 Task: Vertically align the selected text to bottom.
Action: Mouse moved to (639, 374)
Screenshot: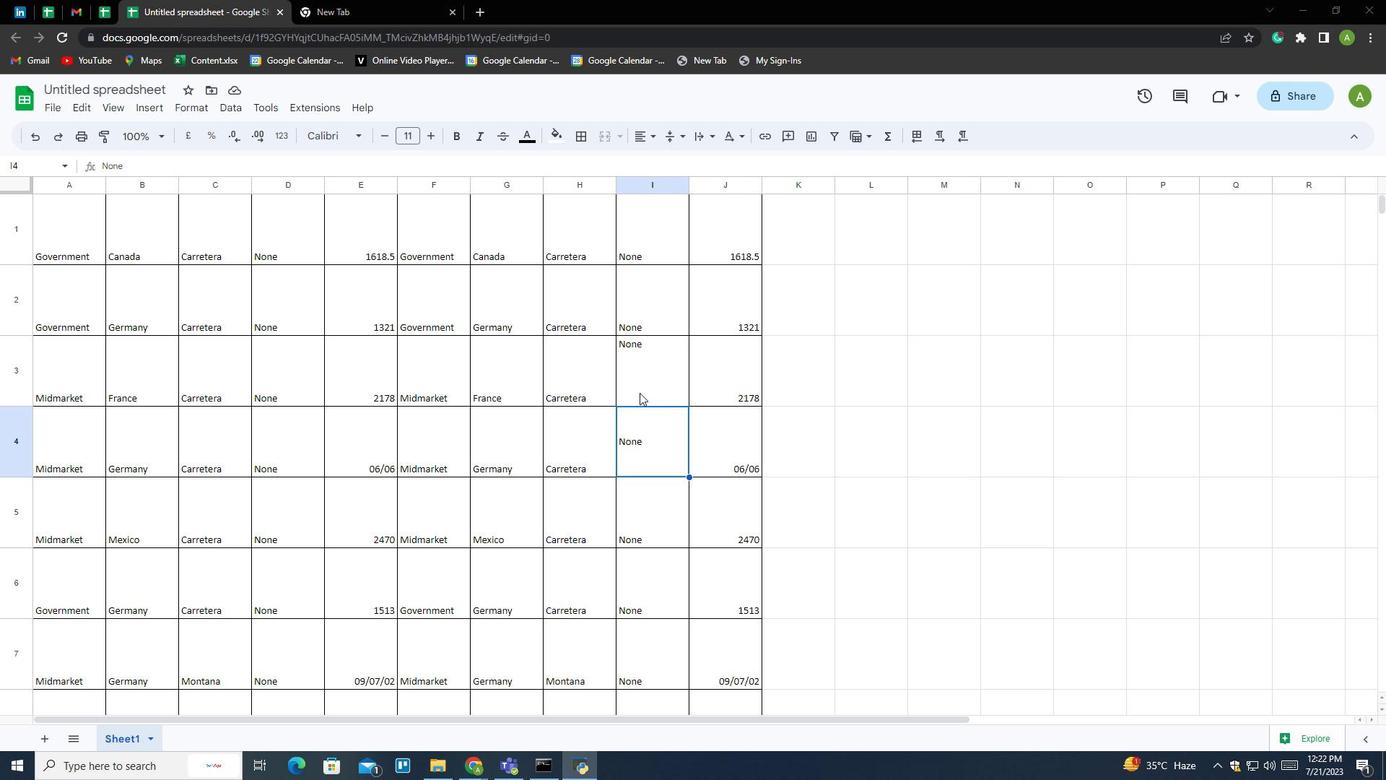 
Action: Mouse pressed left at (639, 374)
Screenshot: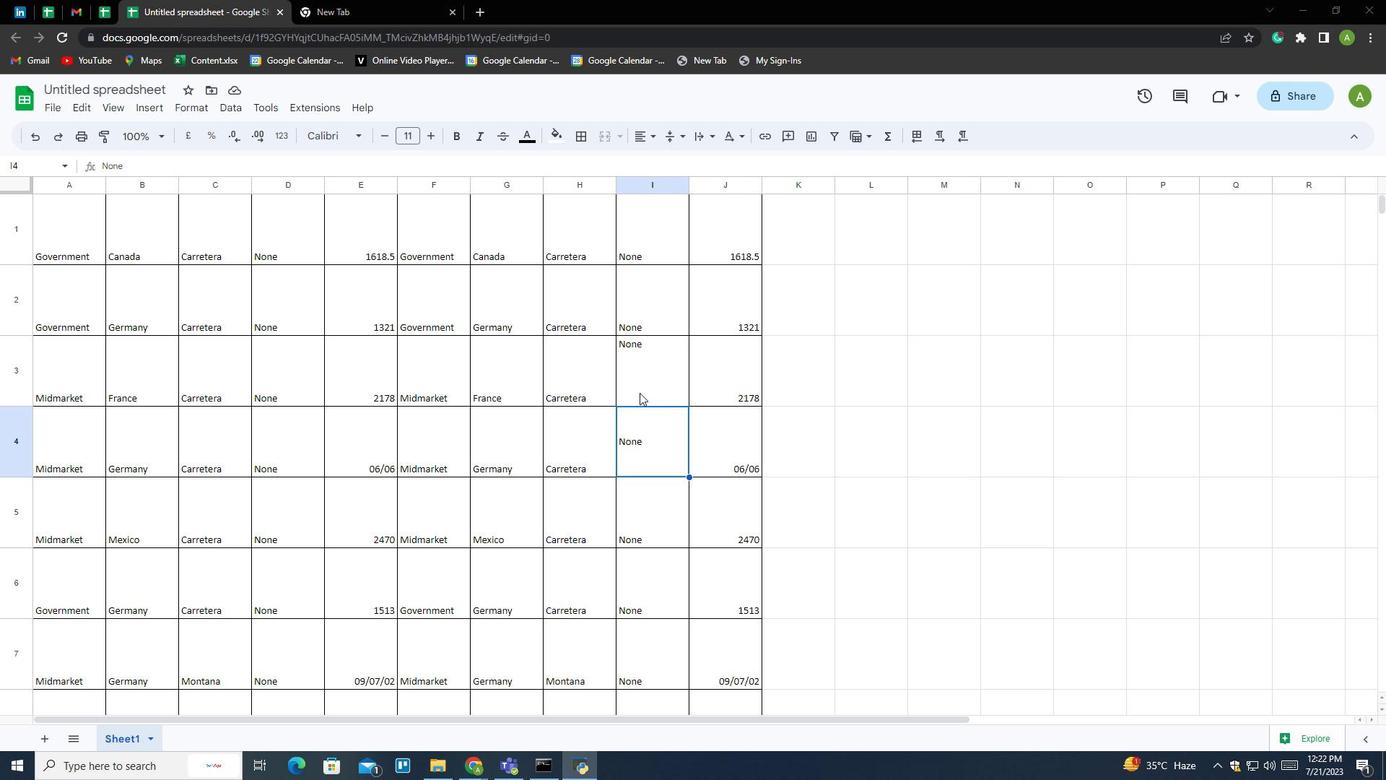 
Action: Mouse moved to (683, 136)
Screenshot: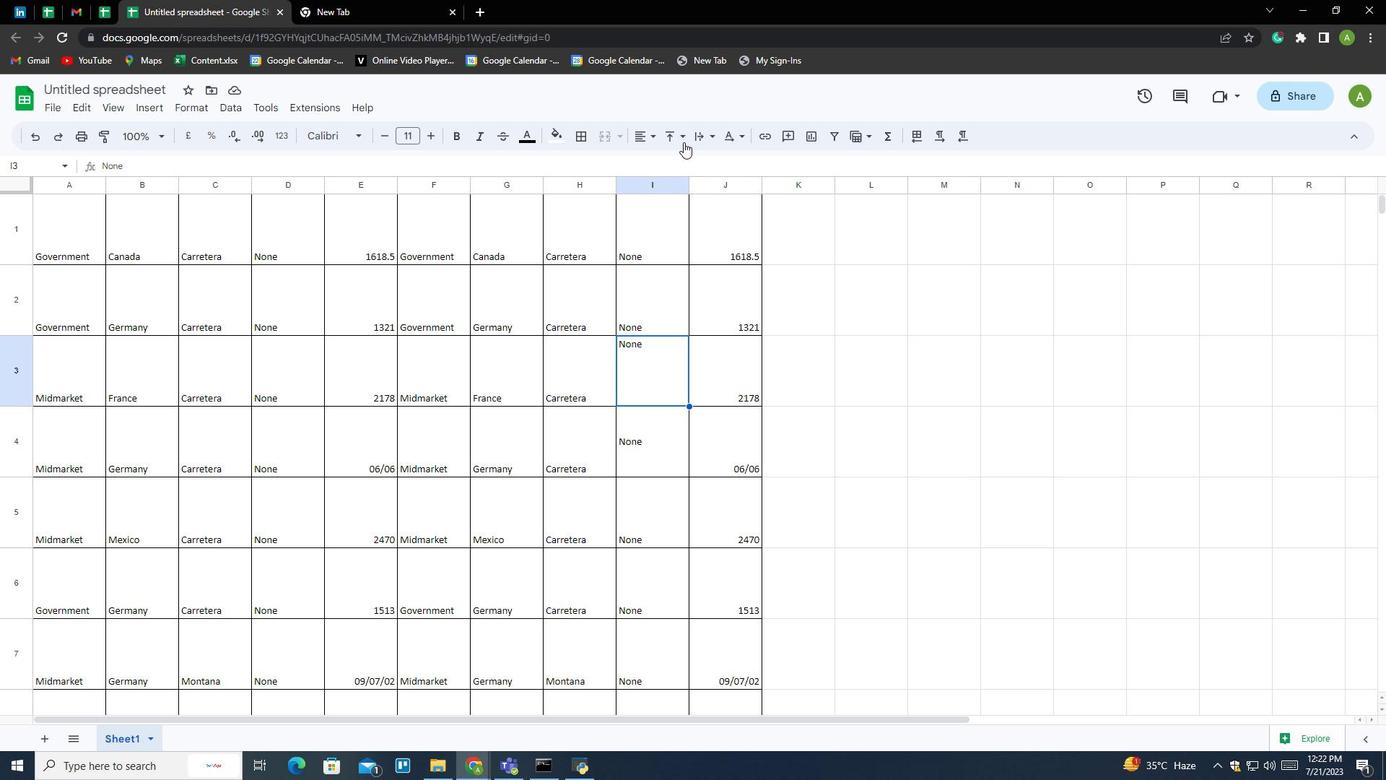 
Action: Mouse pressed left at (683, 136)
Screenshot: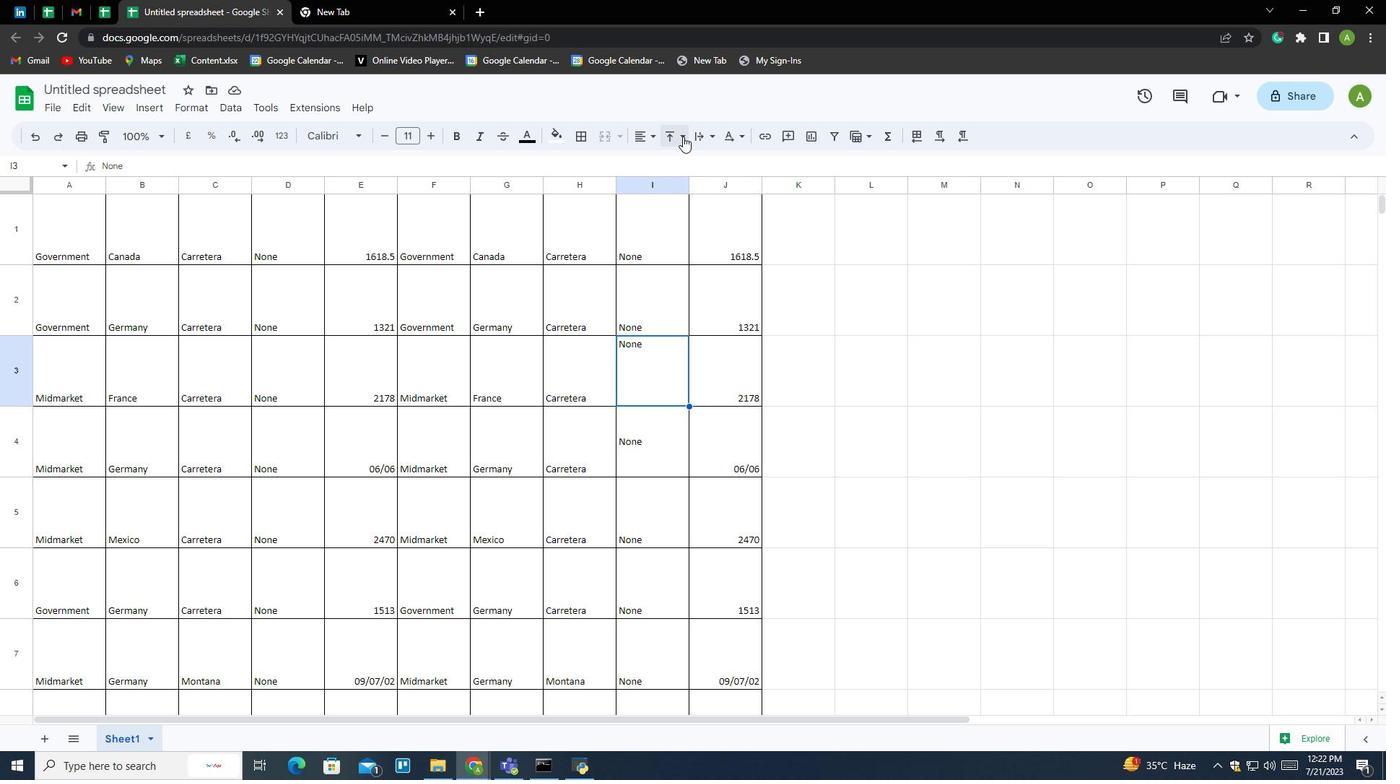 
Action: Mouse moved to (715, 164)
Screenshot: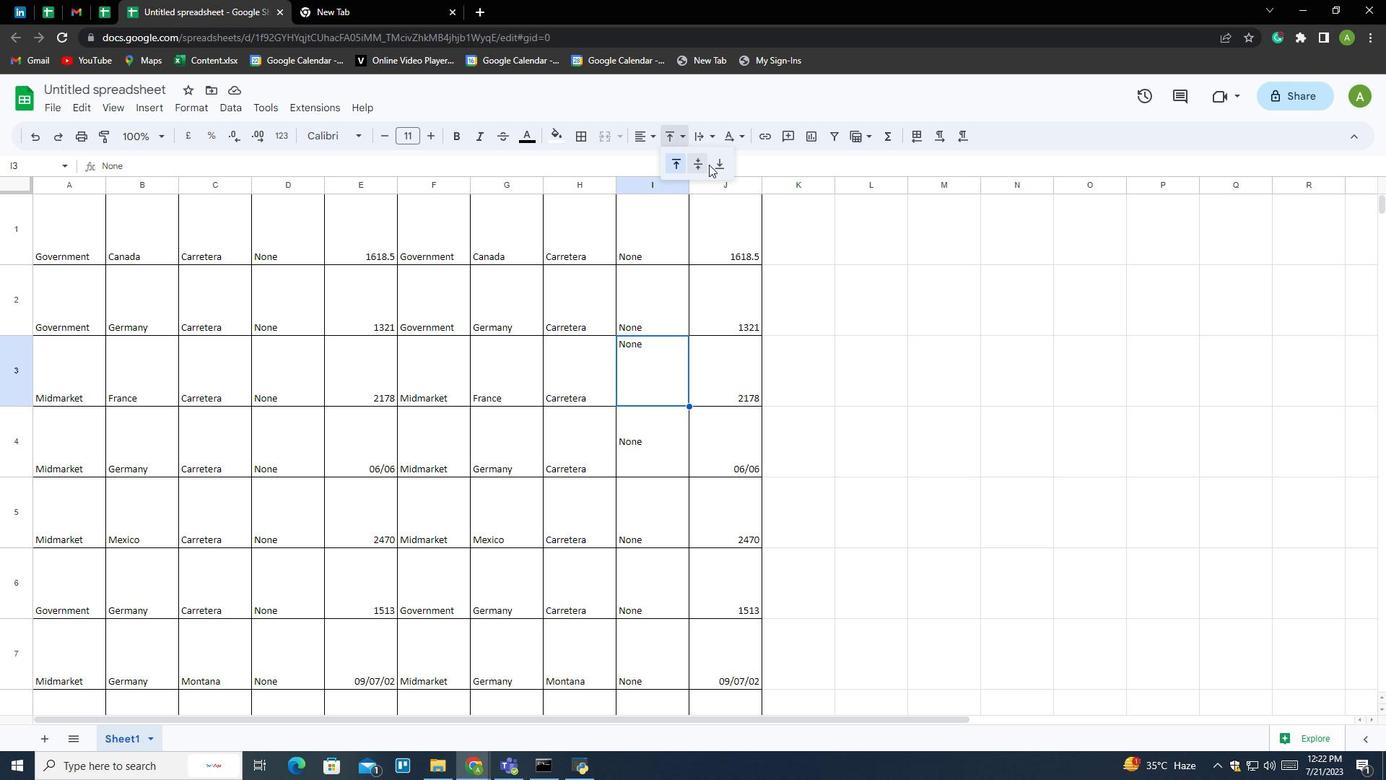 
Action: Mouse pressed left at (715, 164)
Screenshot: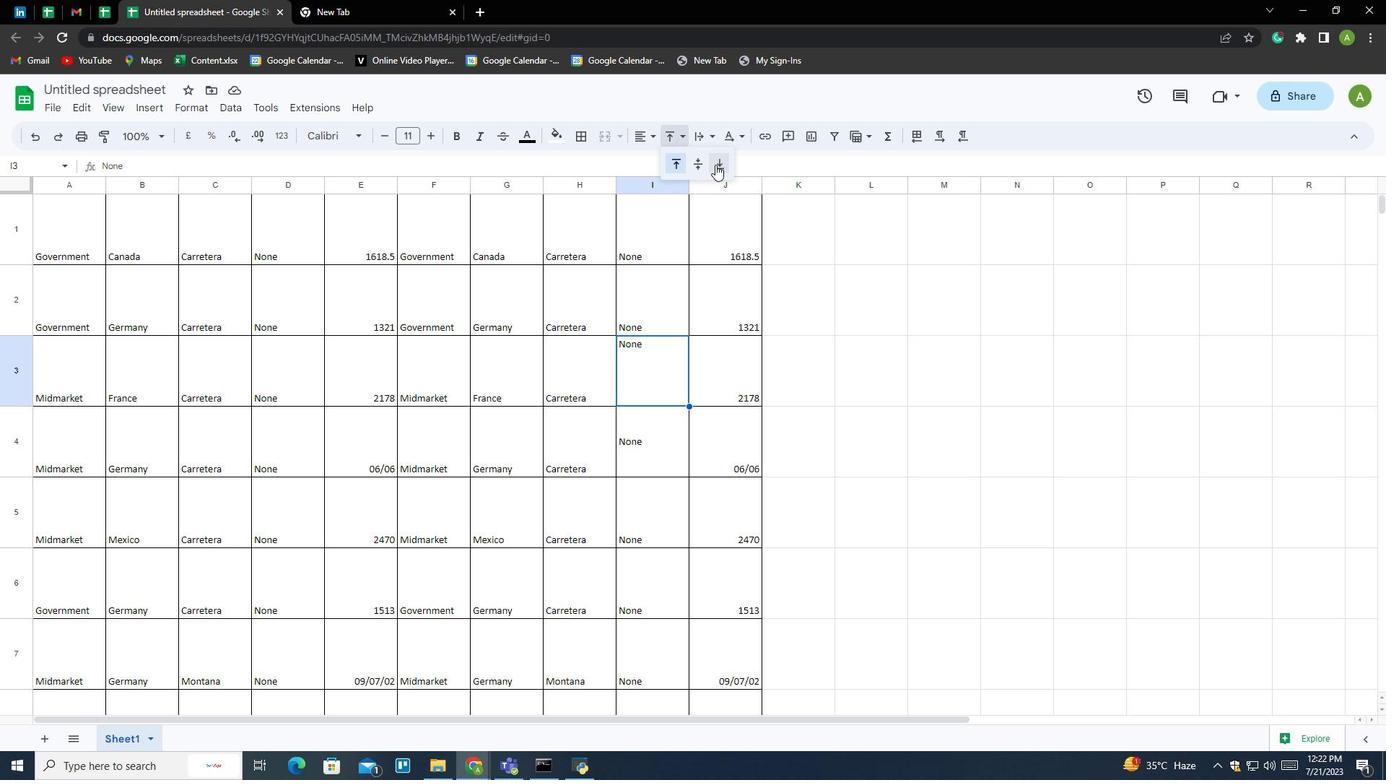 
Action: Mouse moved to (566, 499)
Screenshot: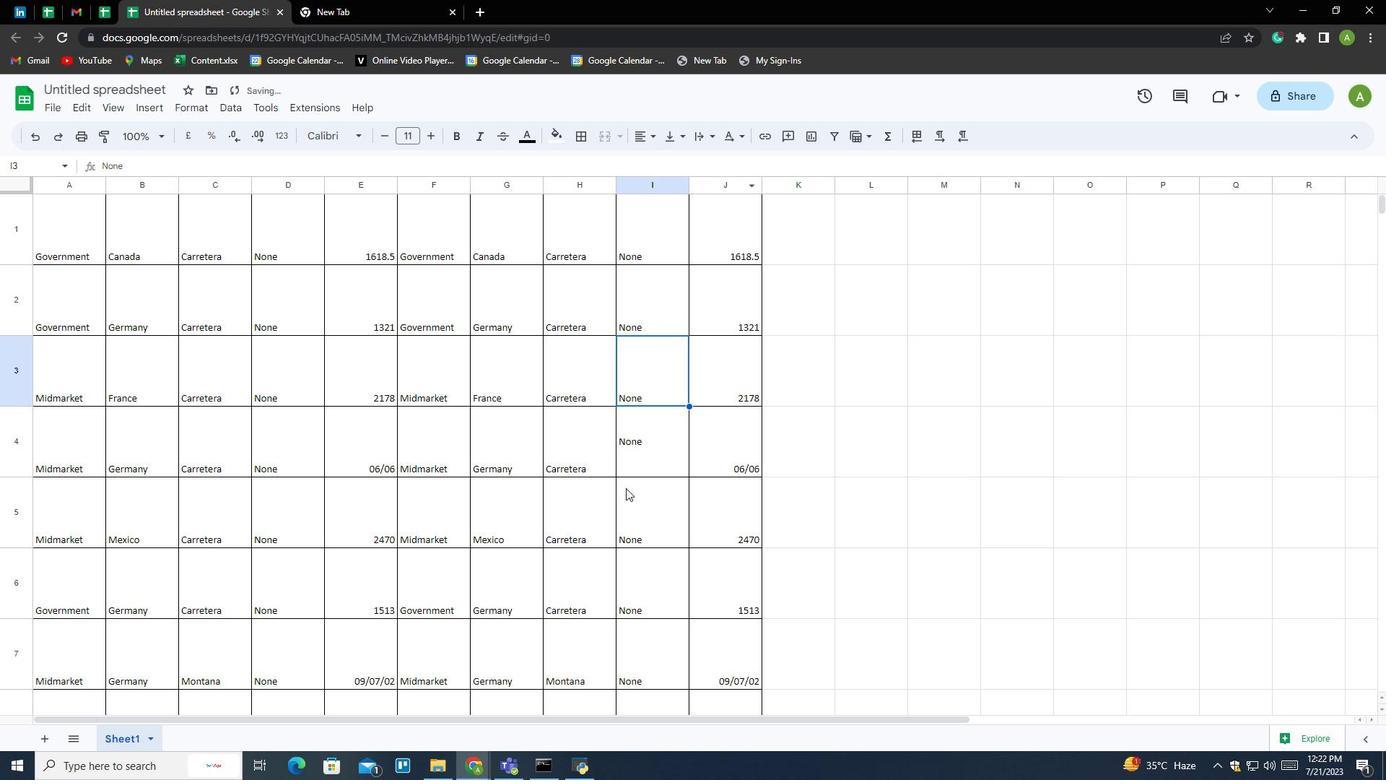 
